 Task: Categorize the contact 'Sally' as 'Urgent' in Outlook.
Action: Mouse moved to (20, 102)
Screenshot: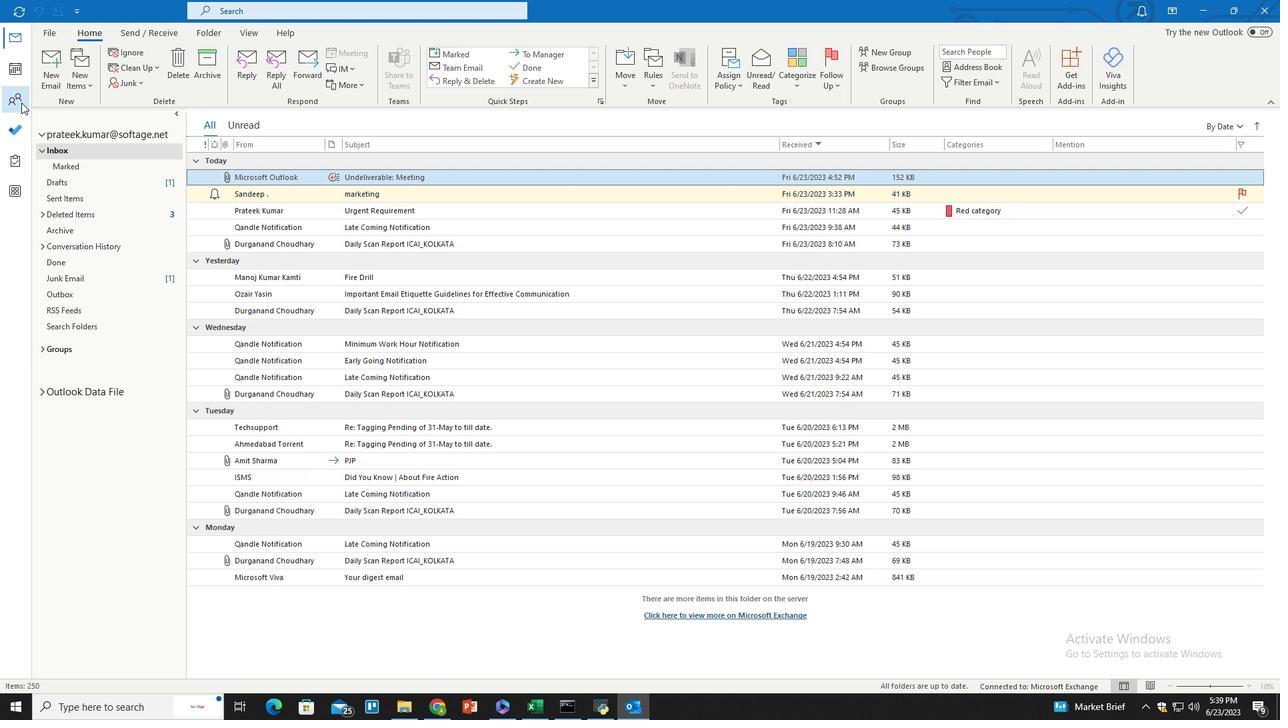 
Action: Mouse pressed left at (20, 102)
Screenshot: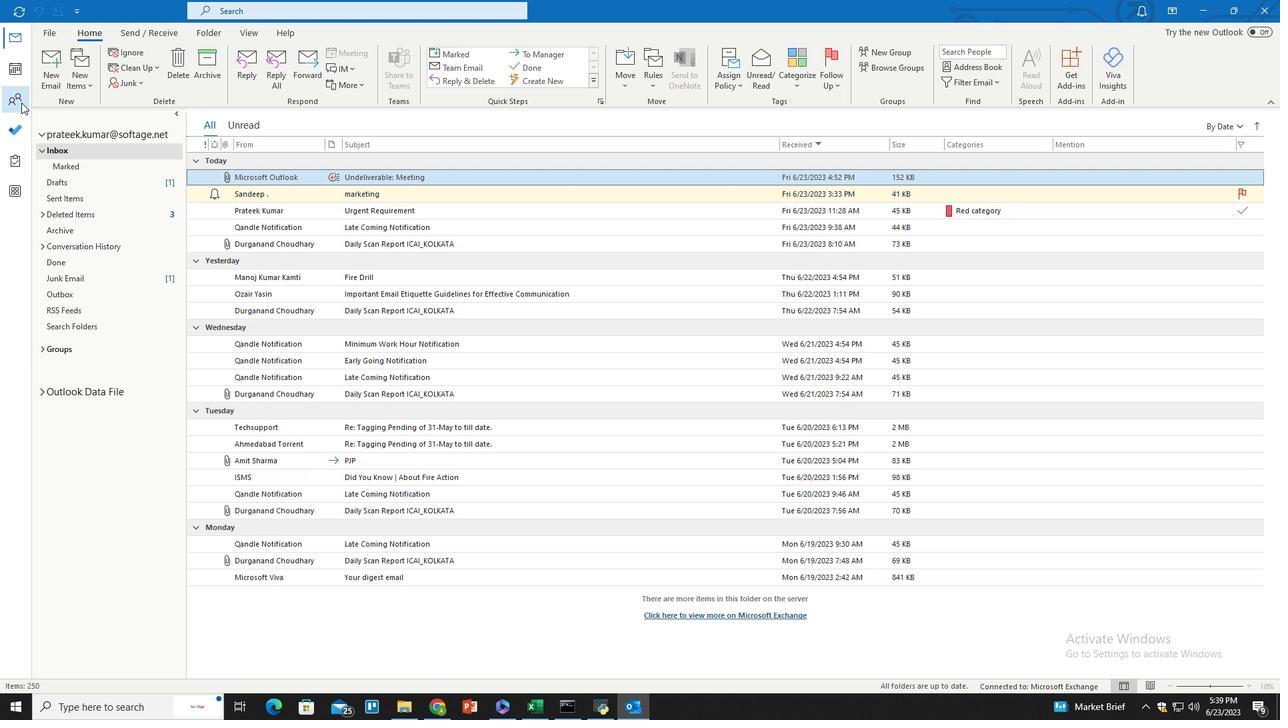 
Action: Mouse moved to (377, 288)
Screenshot: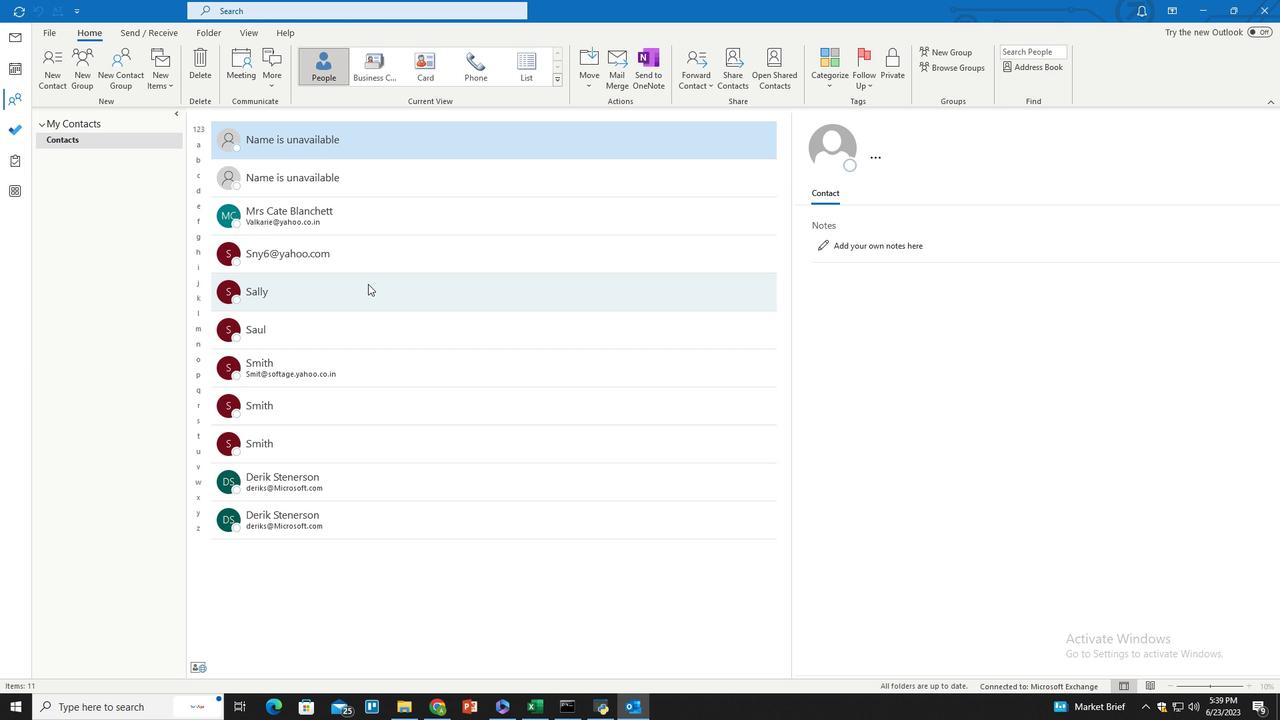 
Action: Mouse pressed left at (377, 288)
Screenshot: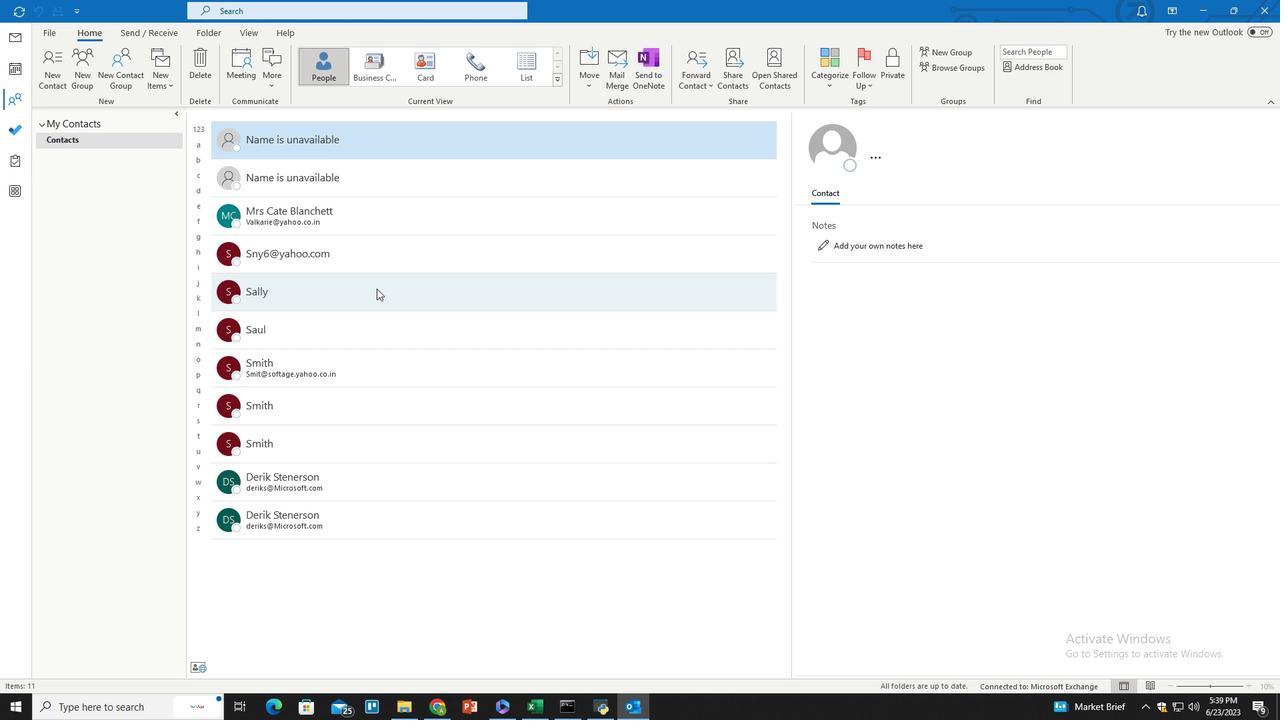 
Action: Mouse moved to (827, 82)
Screenshot: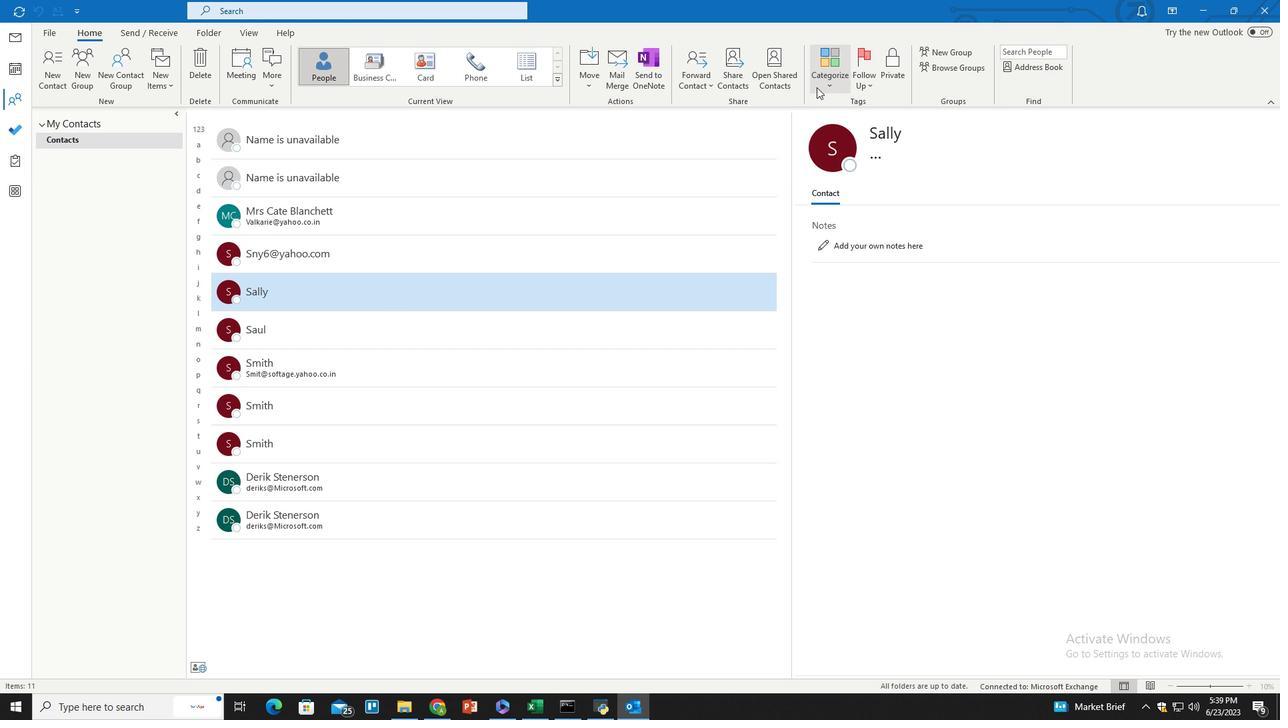 
Action: Mouse pressed left at (827, 82)
Screenshot: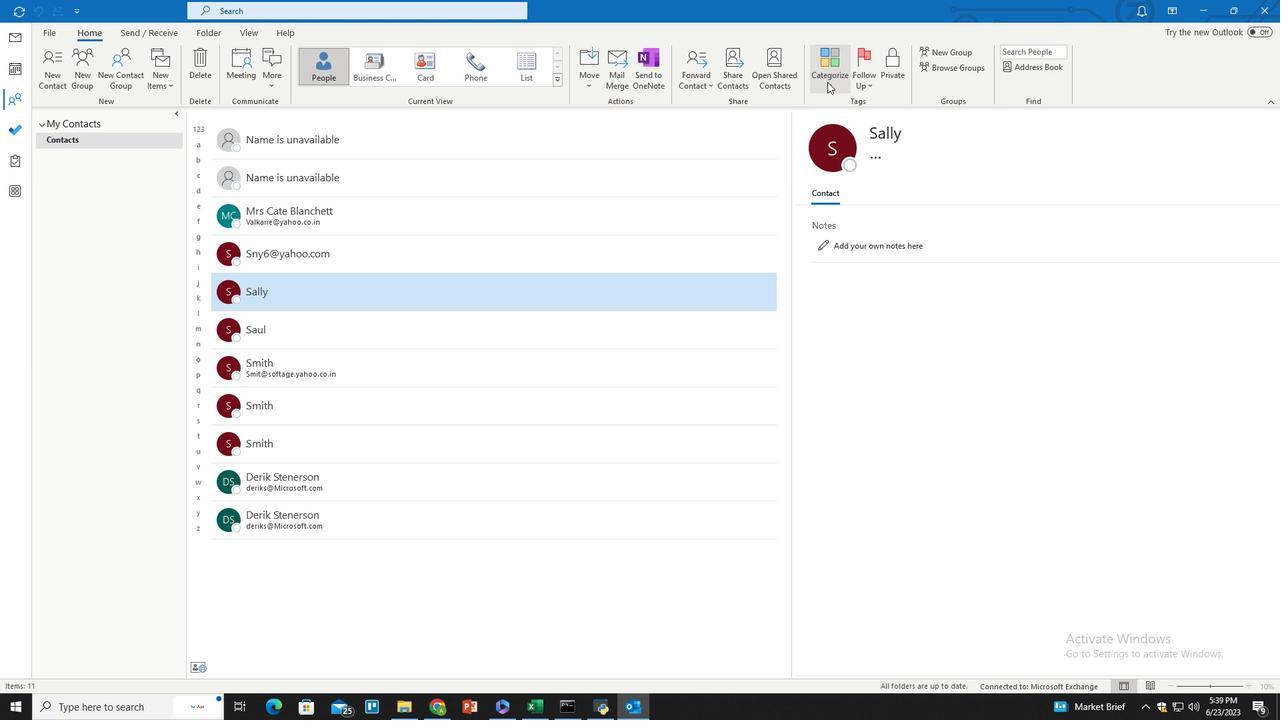
Action: Mouse moved to (846, 276)
Screenshot: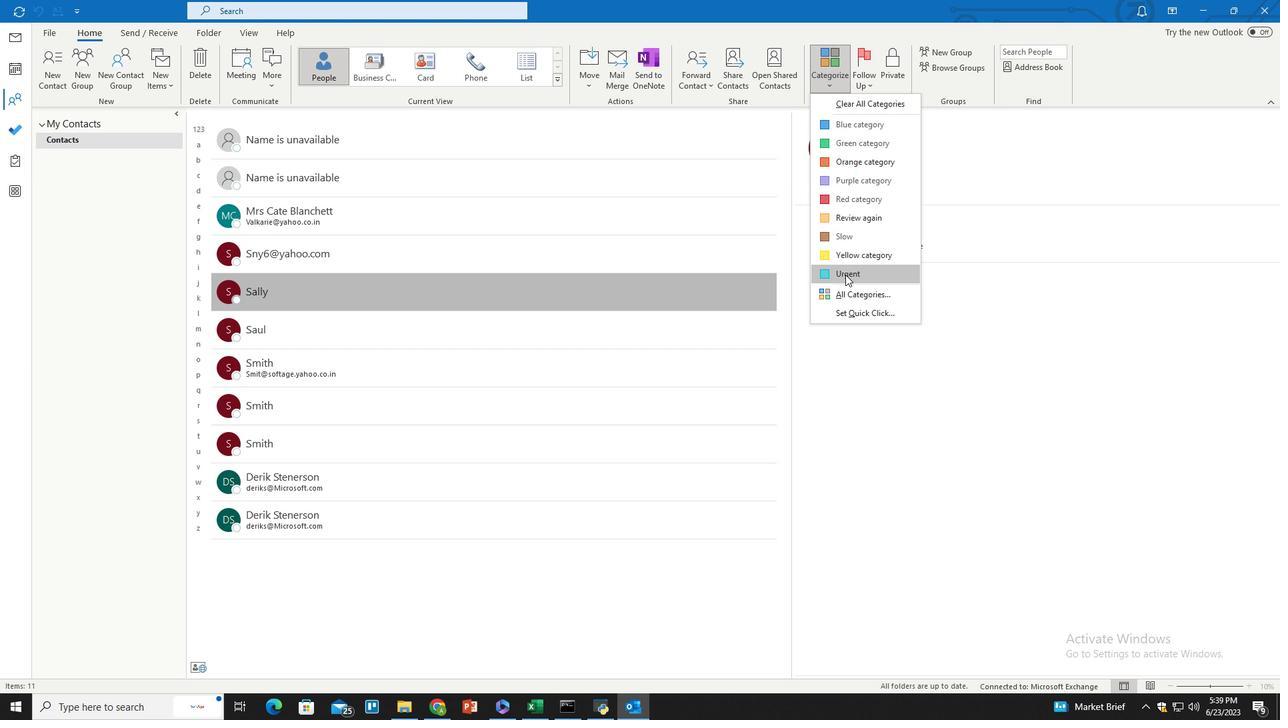 
Action: Mouse pressed left at (846, 276)
Screenshot: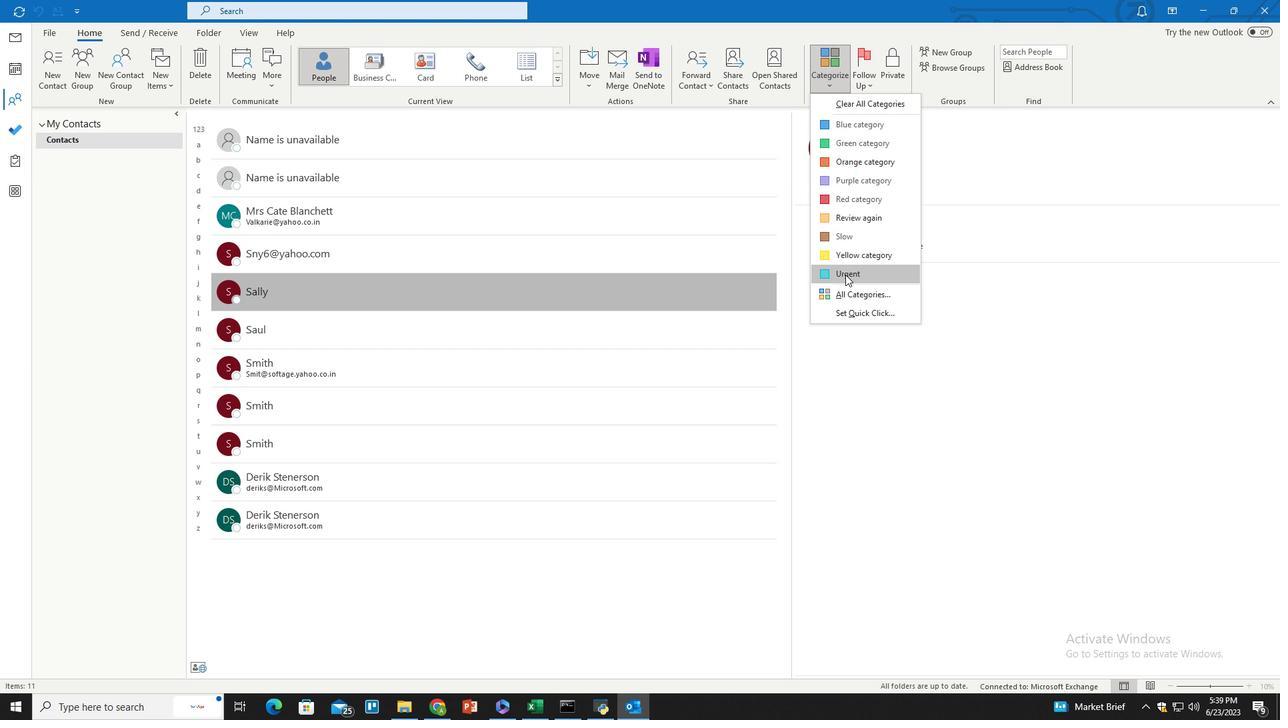 
